 Task: Add mansisoftage undefined.
Action: Mouse moved to (342, 78)
Screenshot: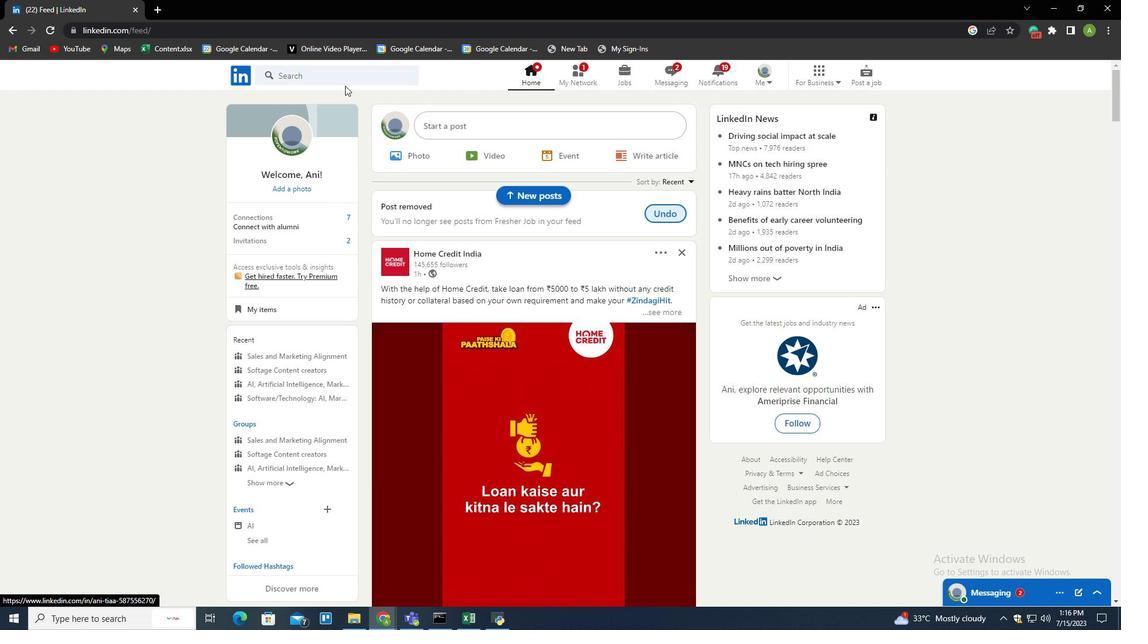 
Action: Mouse pressed left at (342, 78)
Screenshot: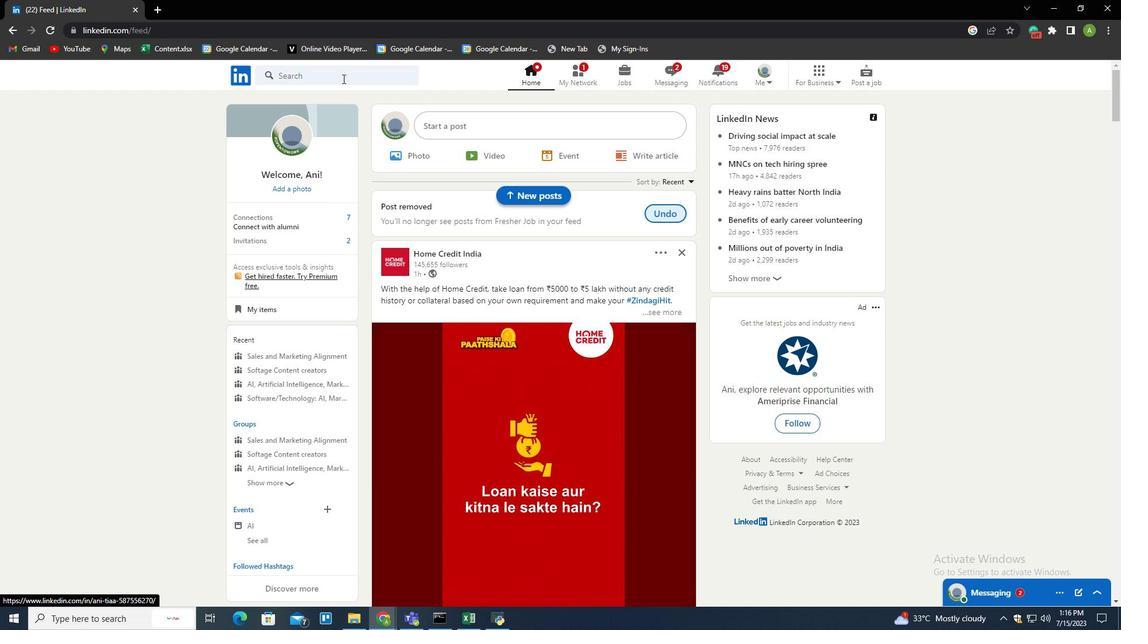 
Action: Mouse moved to (305, 169)
Screenshot: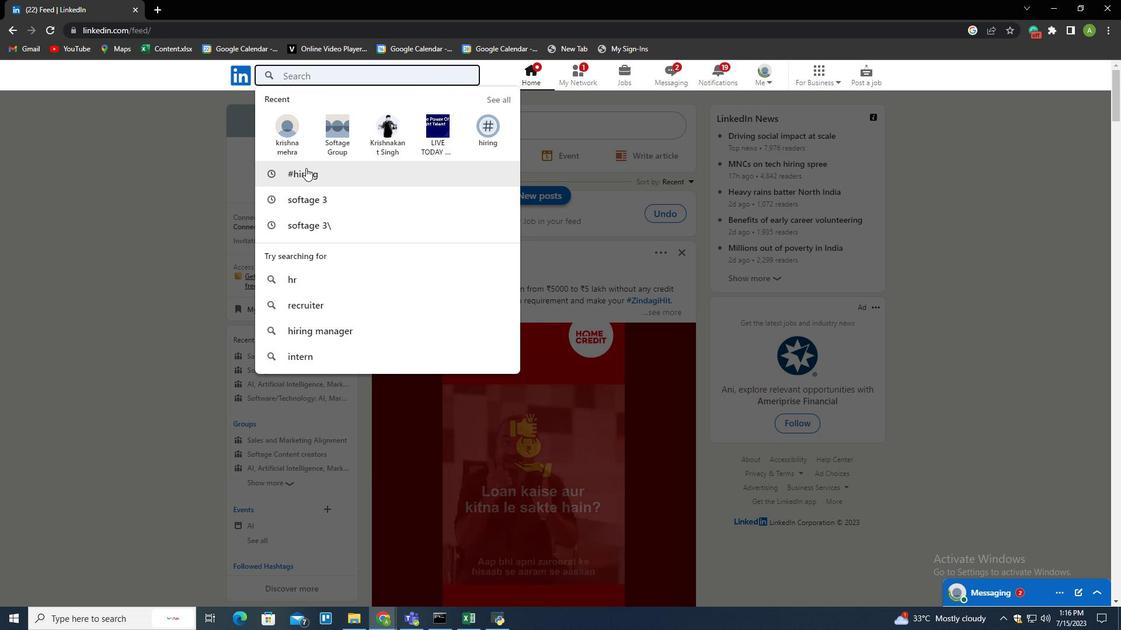 
Action: Mouse pressed left at (305, 169)
Screenshot: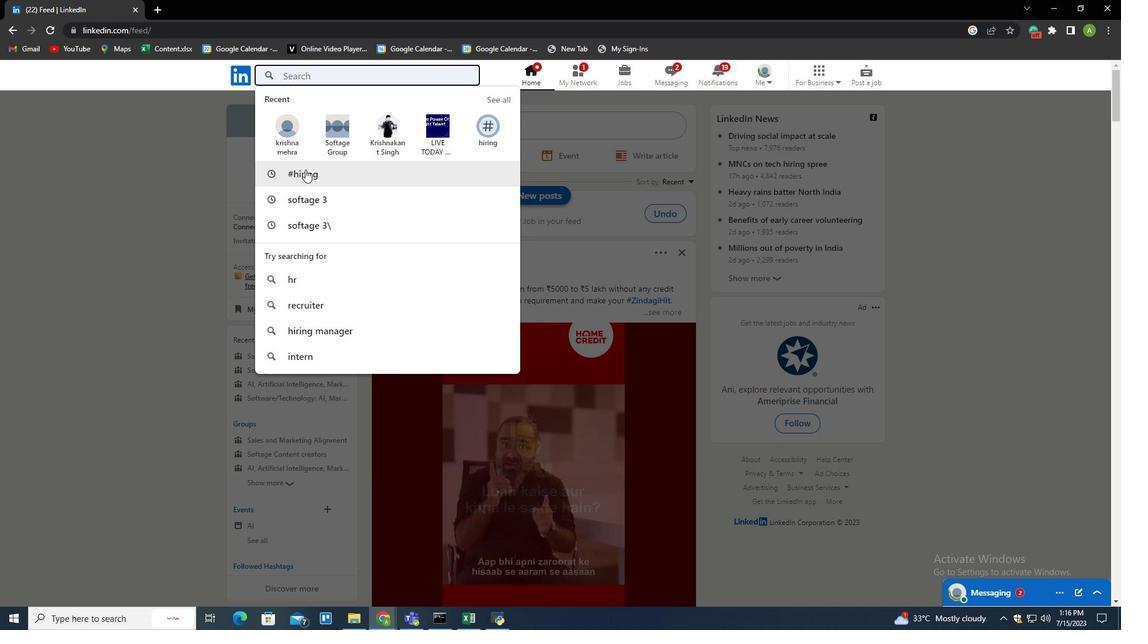 
Action: Mouse moved to (231, 103)
Screenshot: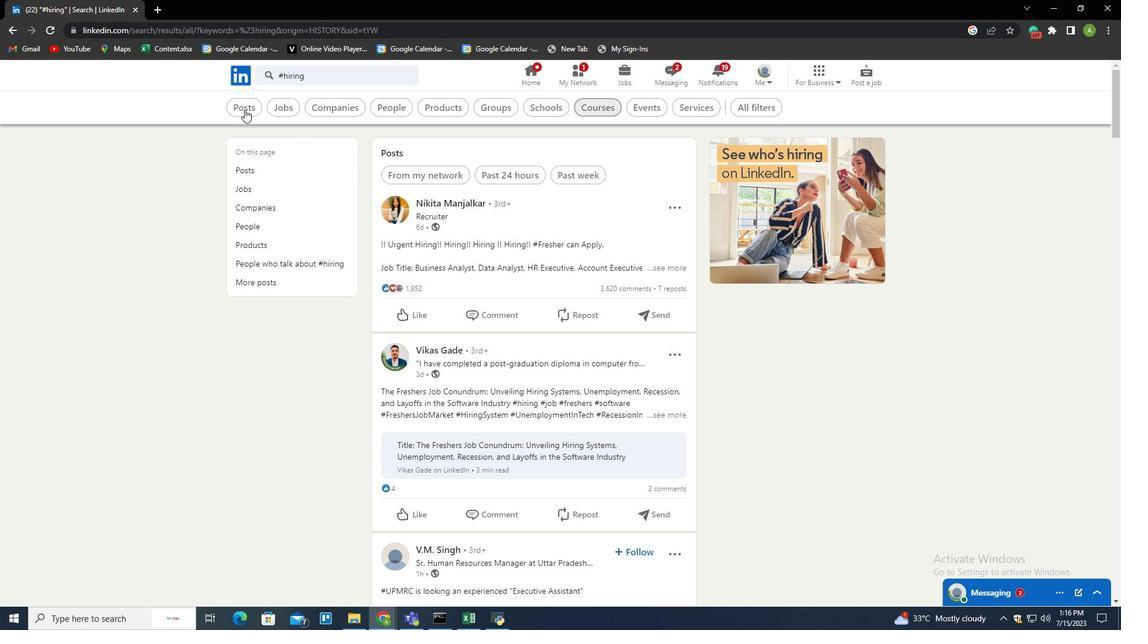 
Action: Mouse pressed left at (231, 103)
Screenshot: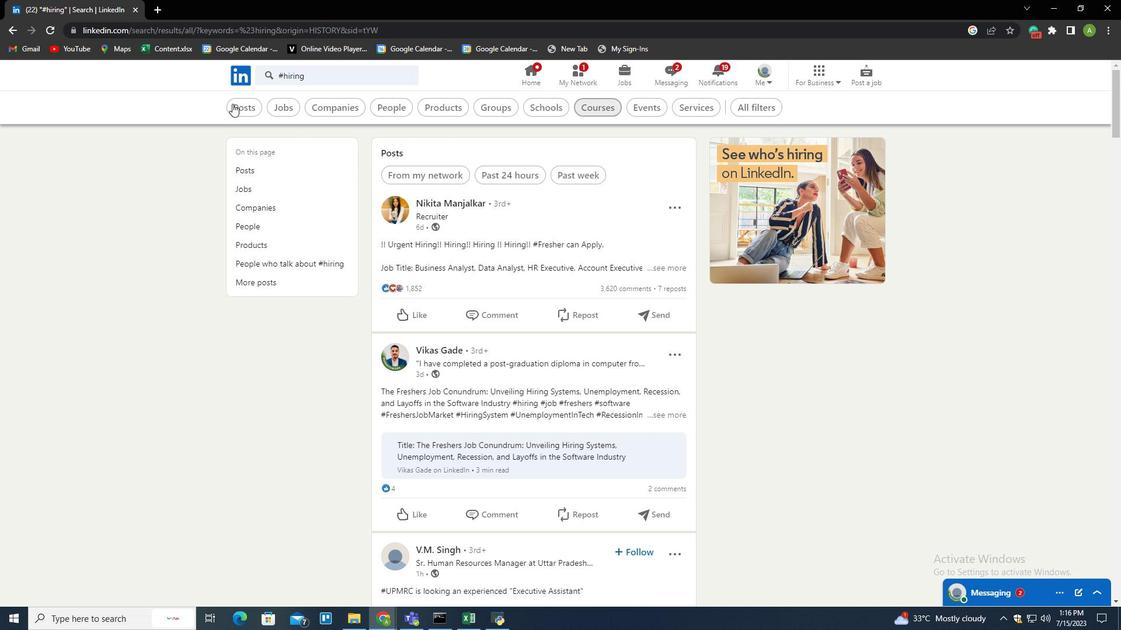 
Action: Mouse moved to (534, 105)
Screenshot: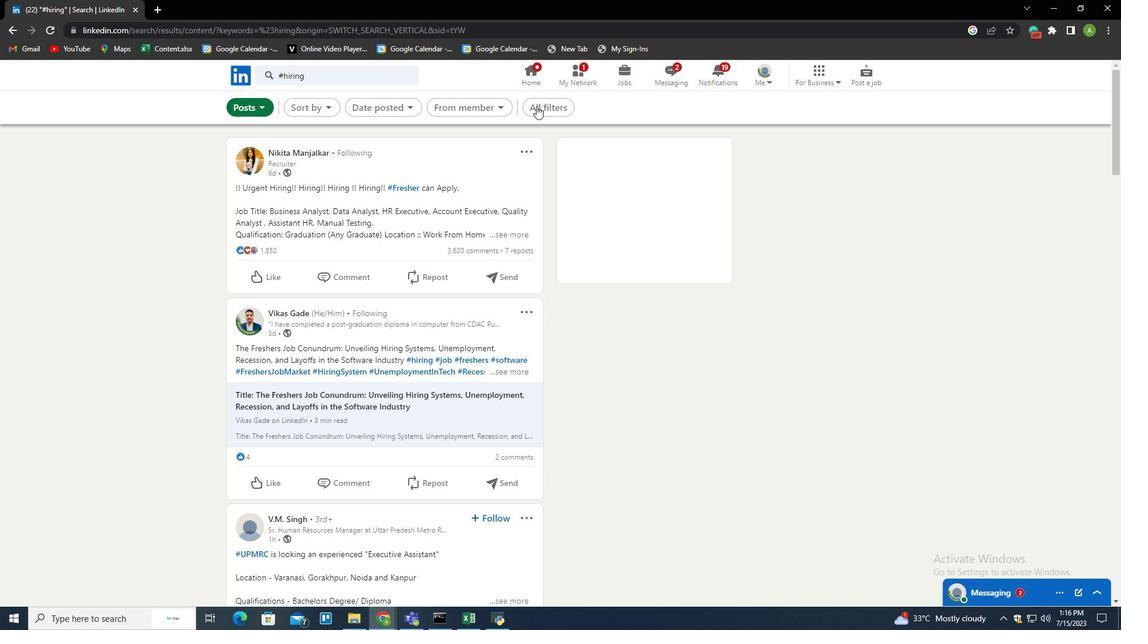 
Action: Mouse pressed left at (534, 105)
Screenshot: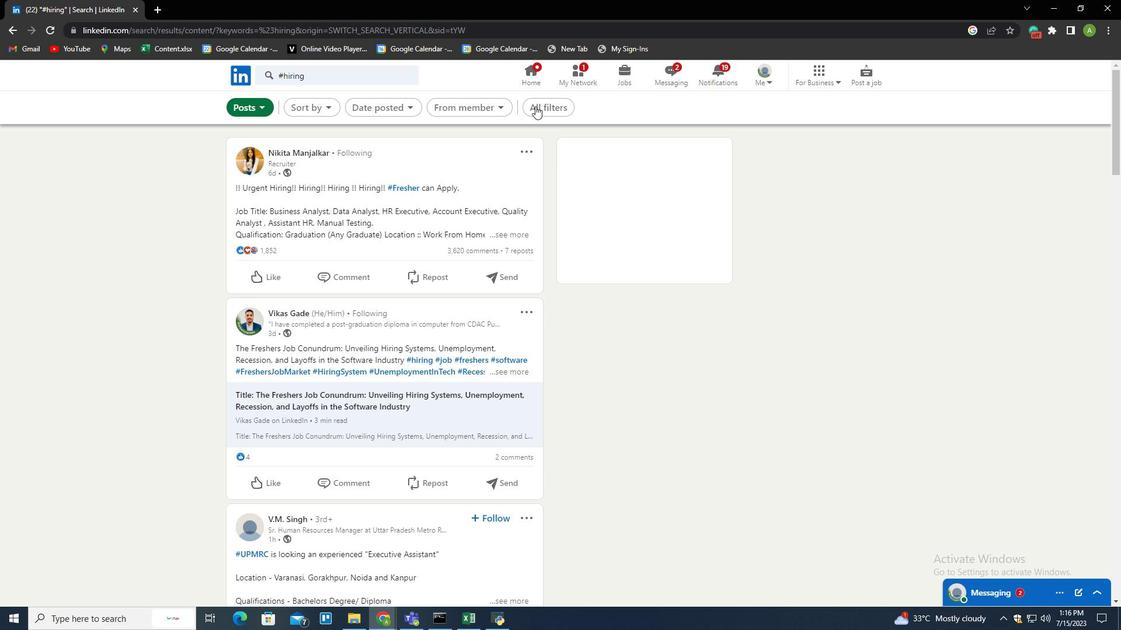 
Action: Mouse moved to (885, 309)
Screenshot: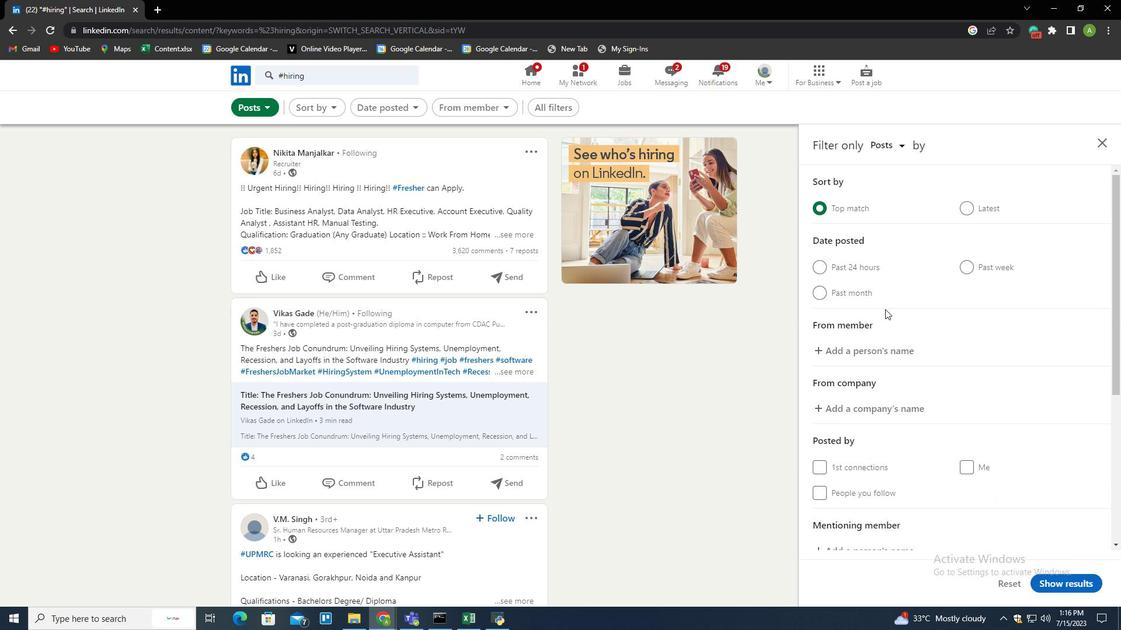 
Action: Mouse scrolled (885, 308) with delta (0, 0)
Screenshot: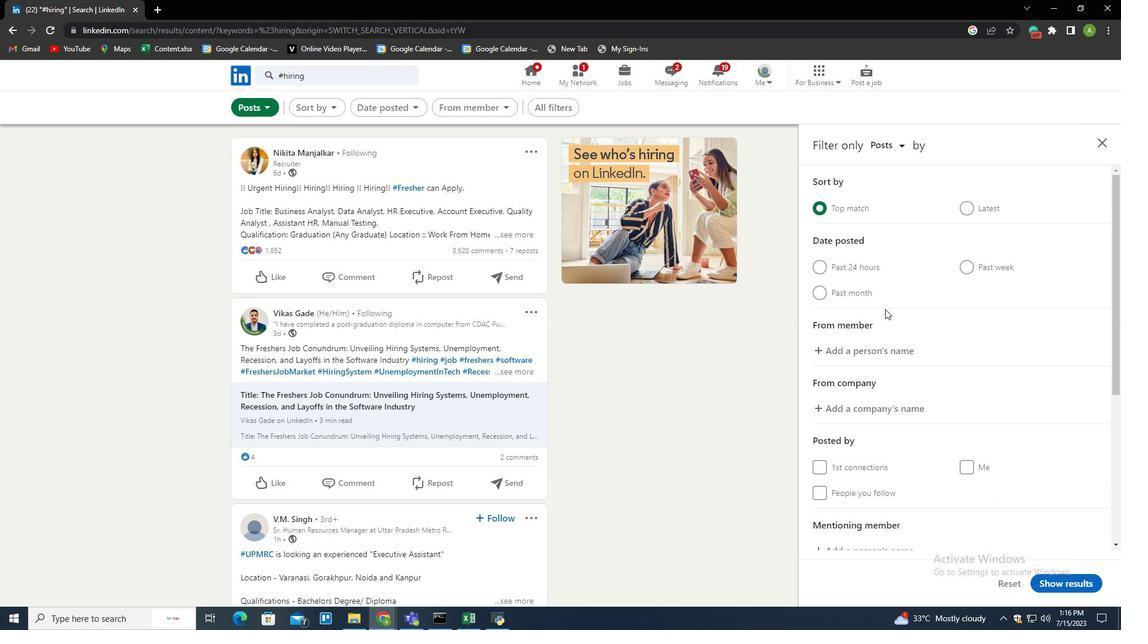 
Action: Mouse scrolled (885, 308) with delta (0, 0)
Screenshot: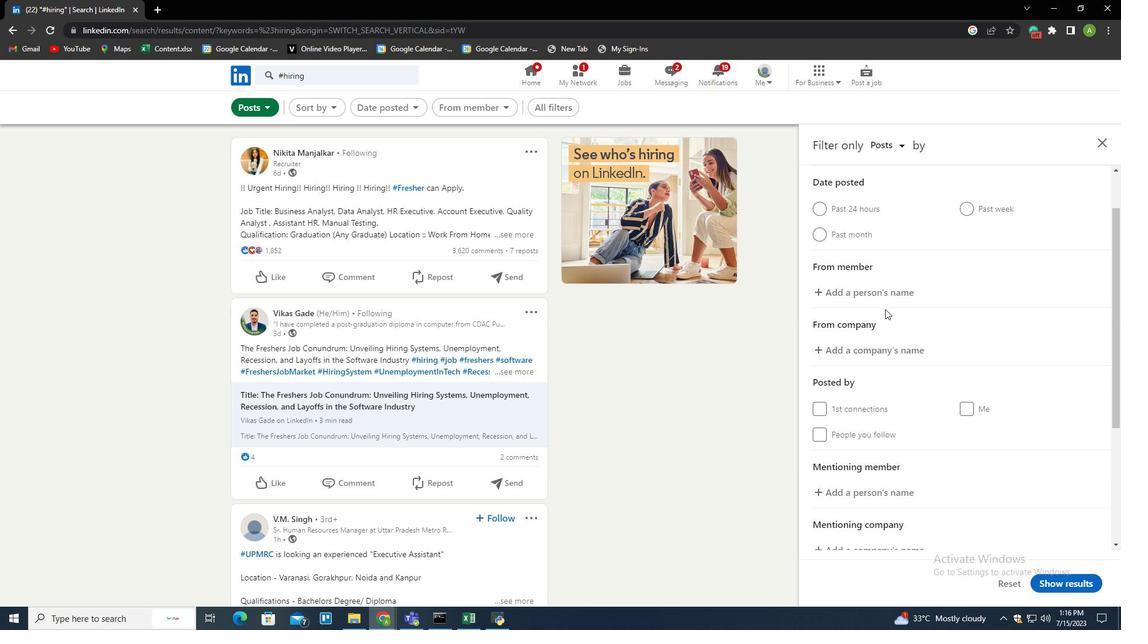 
Action: Mouse scrolled (885, 308) with delta (0, 0)
Screenshot: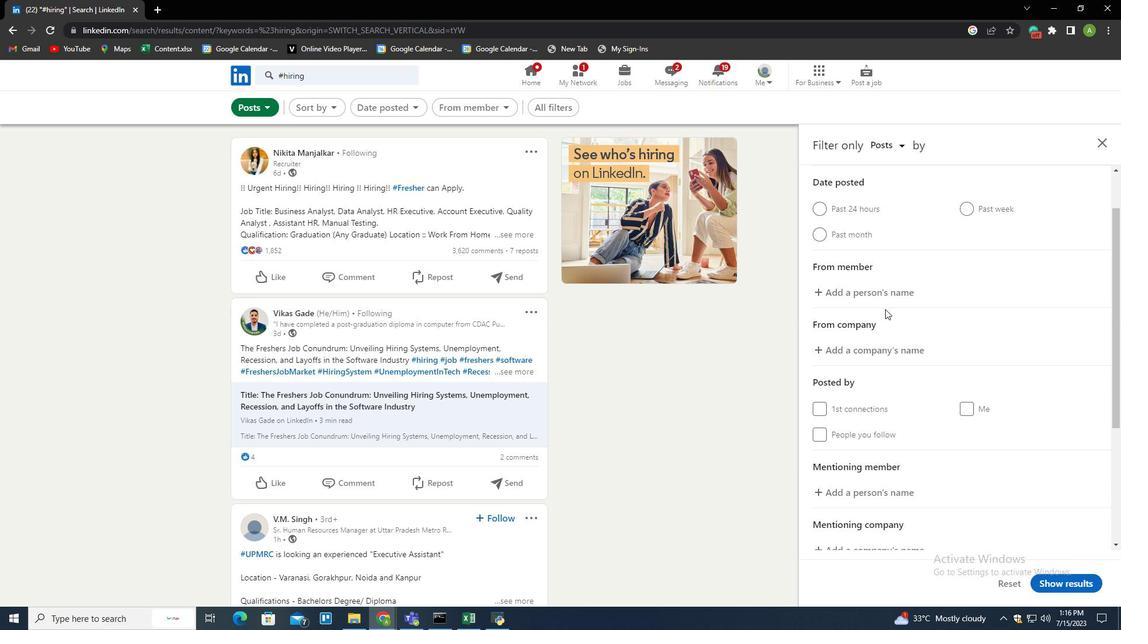 
Action: Mouse moved to (865, 247)
Screenshot: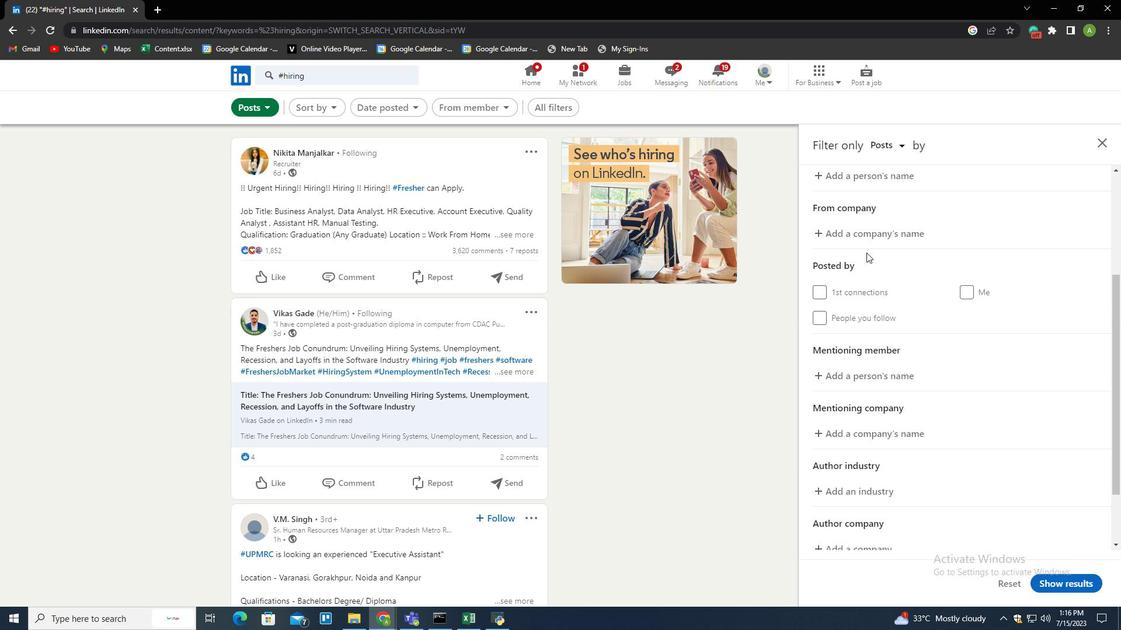 
Action: Mouse scrolled (865, 247) with delta (0, 0)
Screenshot: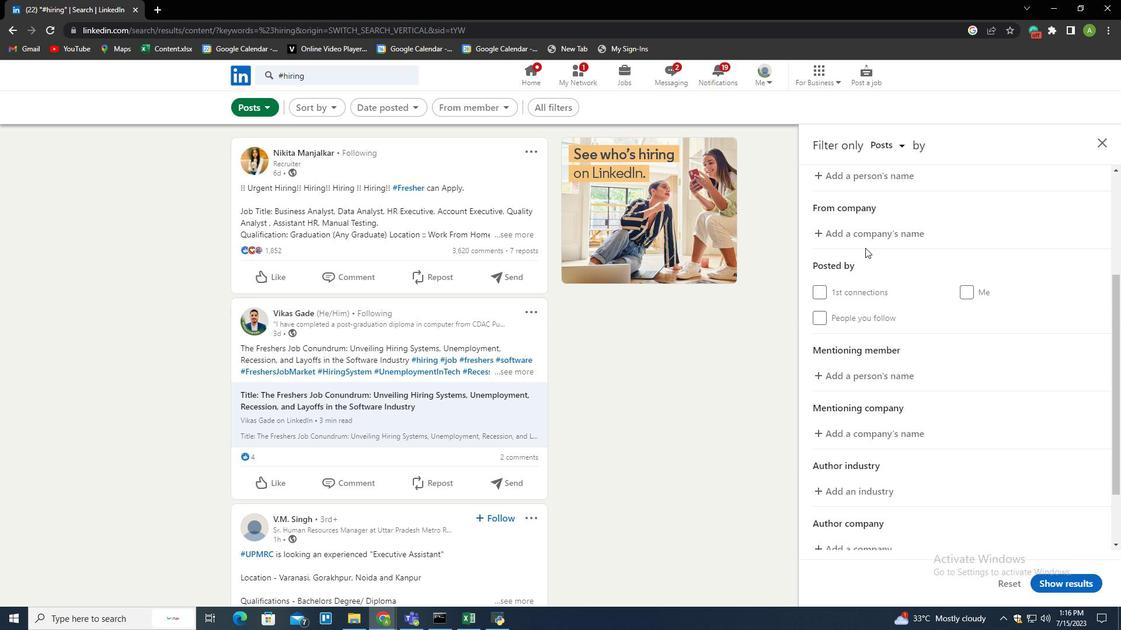 
Action: Mouse moved to (858, 223)
Screenshot: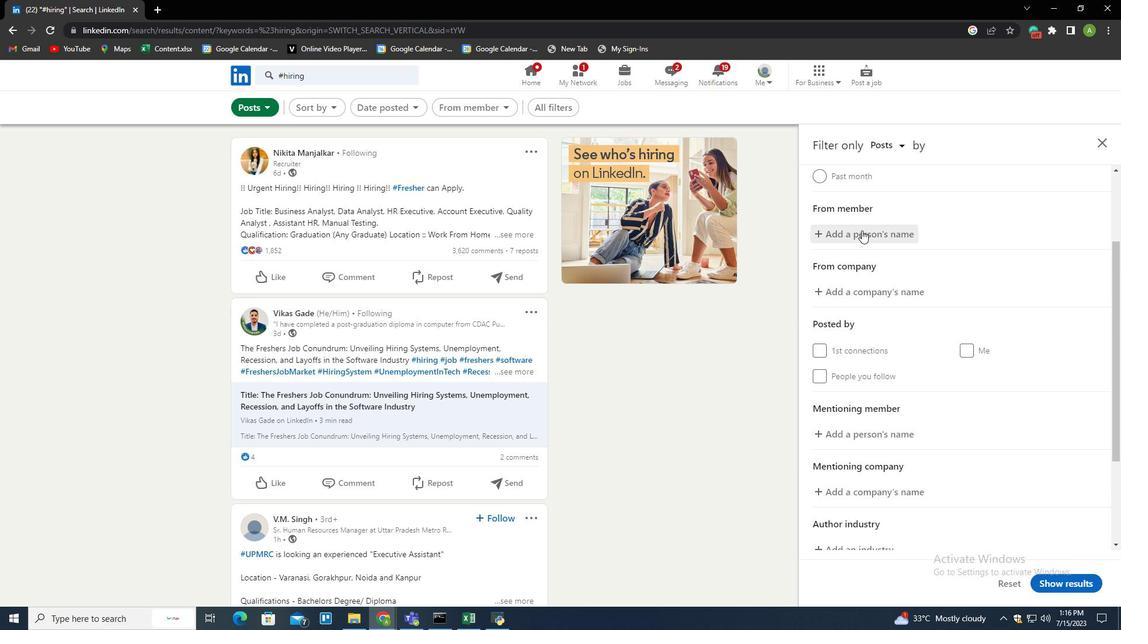 
Action: Mouse pressed left at (858, 223)
Screenshot: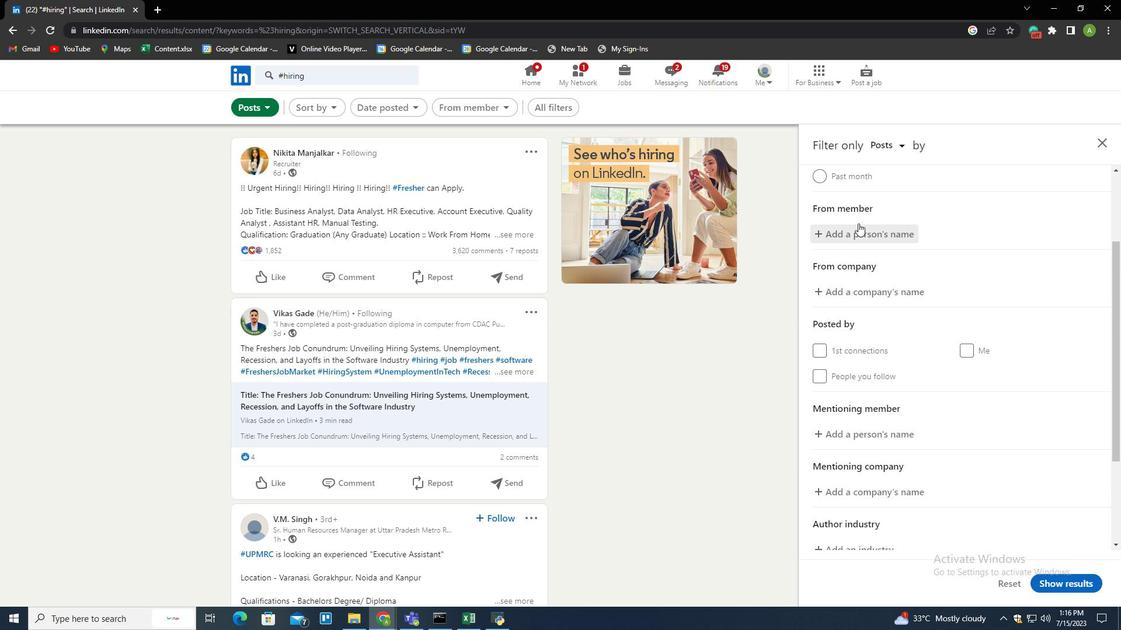 
Action: Mouse moved to (856, 235)
Screenshot: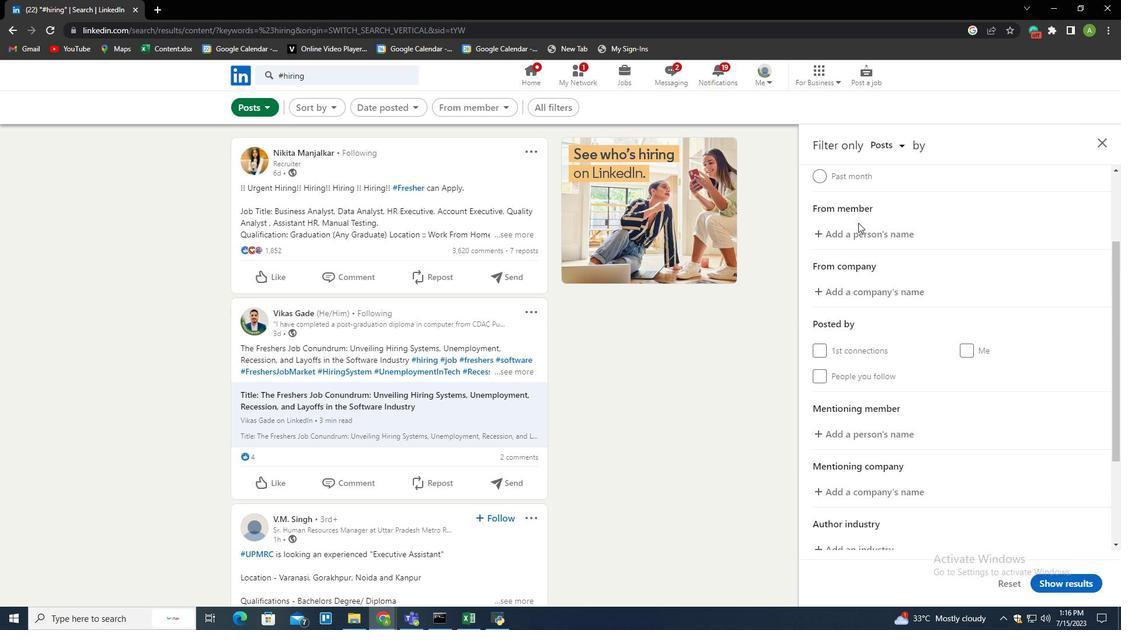 
Action: Mouse pressed left at (856, 235)
Screenshot: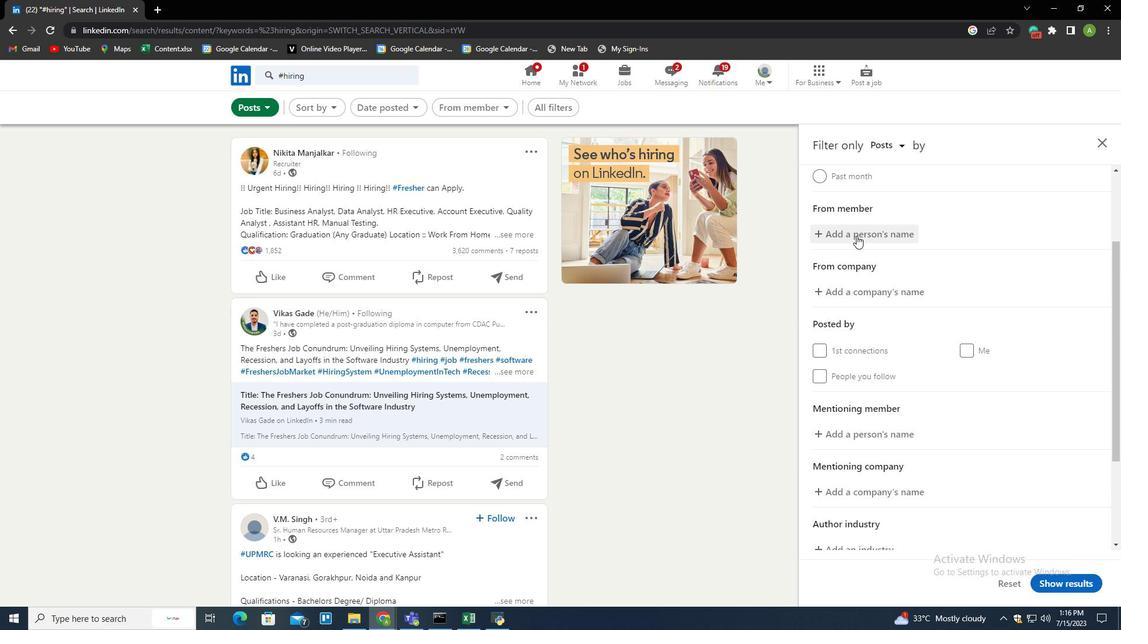 
Action: Mouse moved to (841, 241)
Screenshot: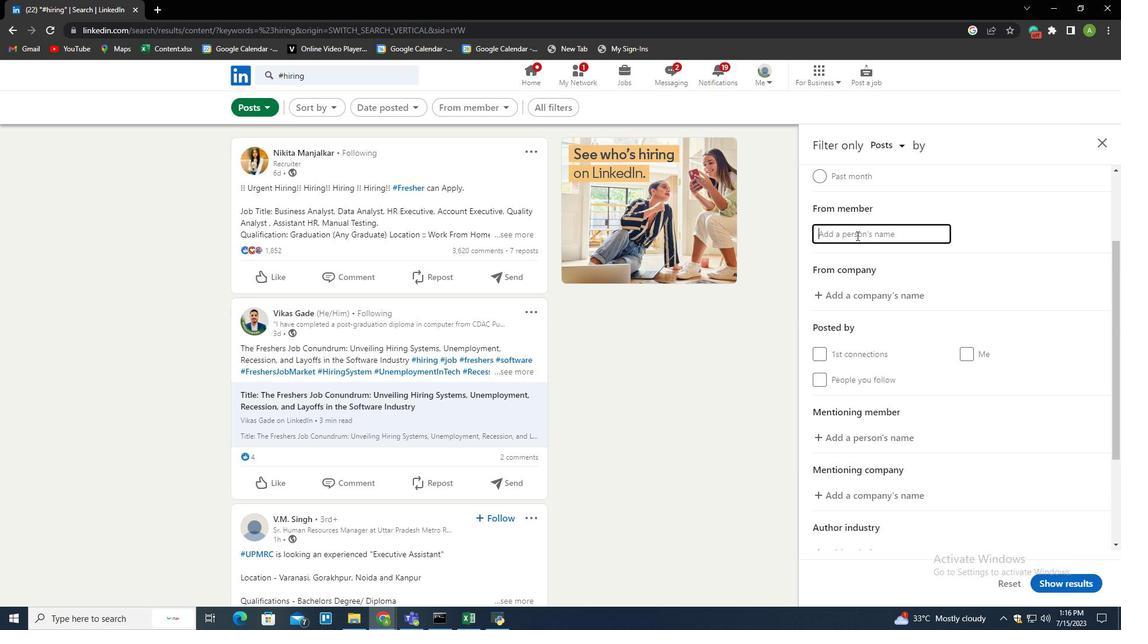 
Action: Key pressed <Key.shift>Mansi
Screenshot: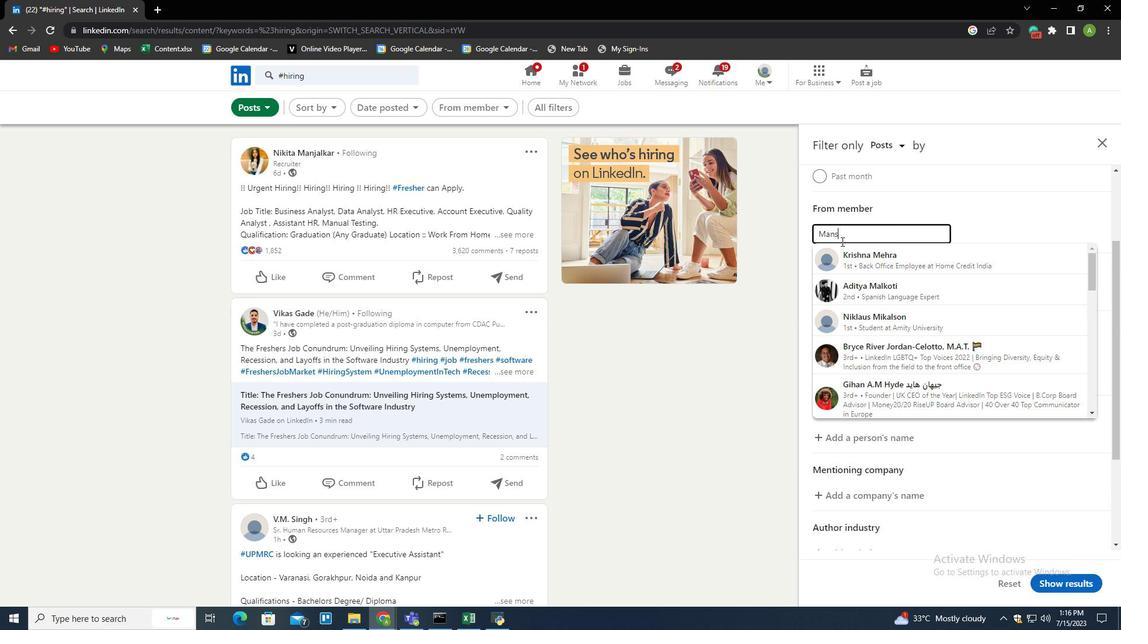 
Action: Mouse moved to (851, 247)
Screenshot: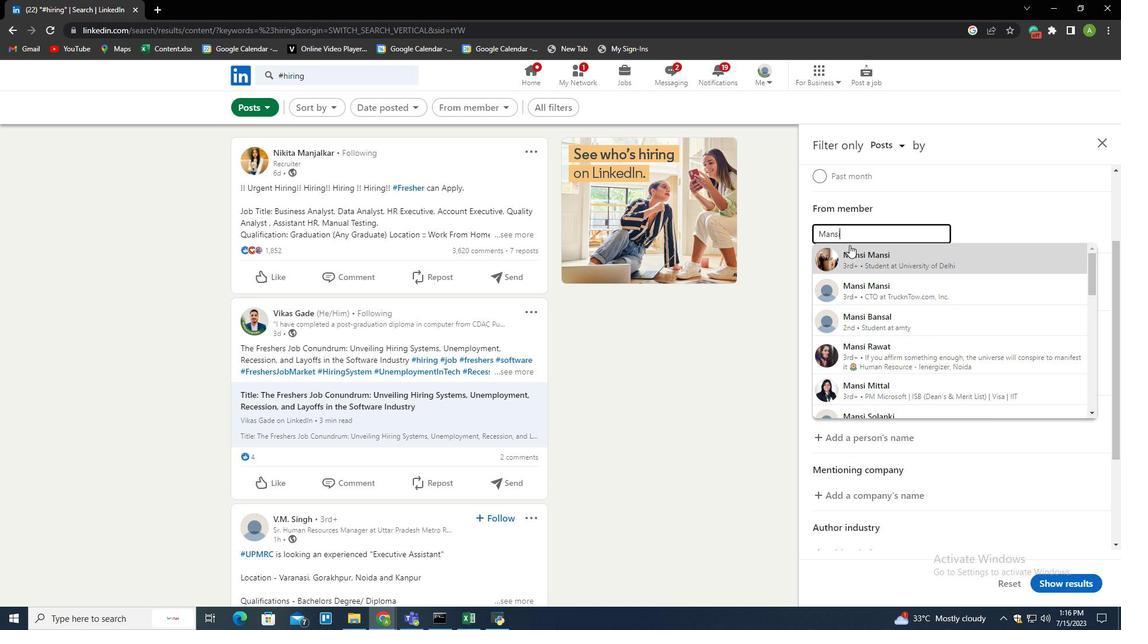 
Action: Mouse pressed left at (851, 247)
Screenshot: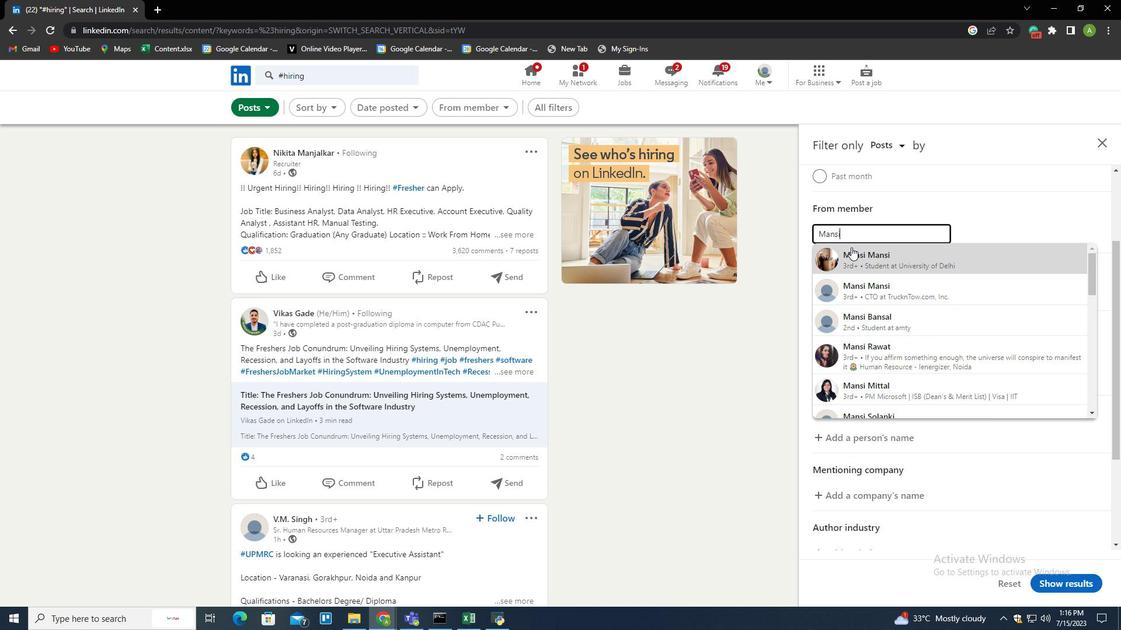 
